 Task: Change the invitee language to Spanish.
Action: Mouse moved to (119, 140)
Screenshot: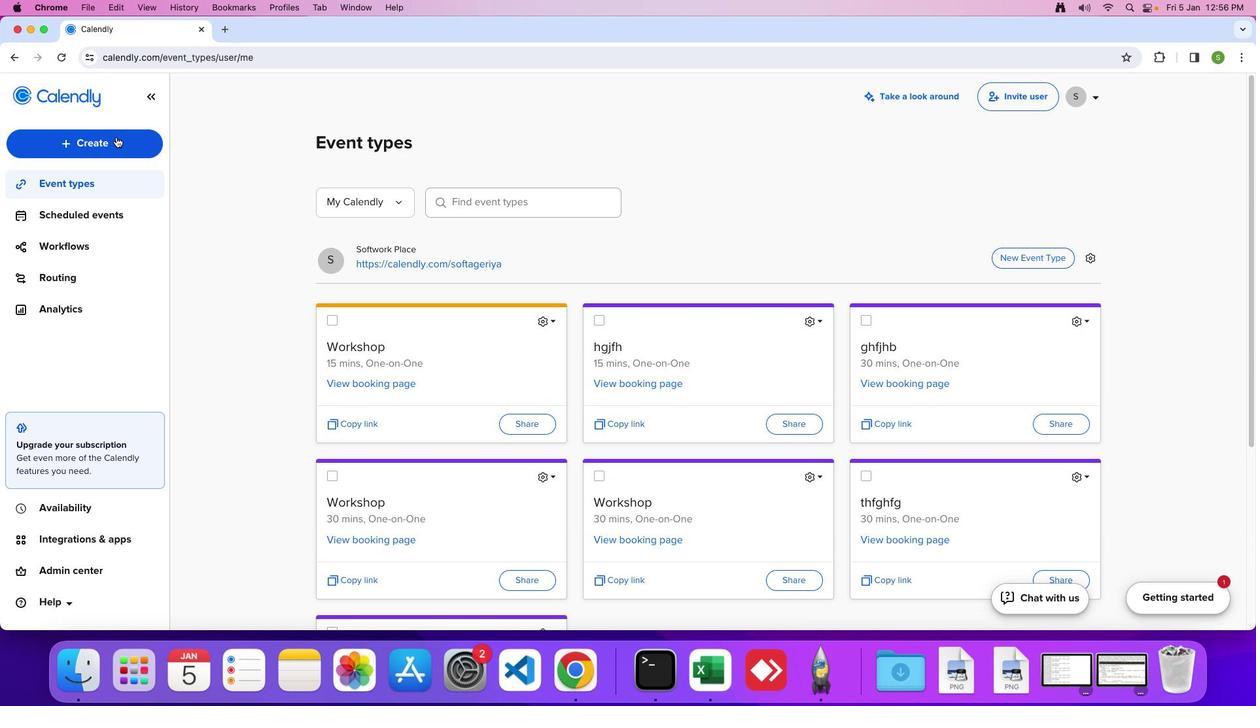 
Action: Mouse pressed left at (119, 140)
Screenshot: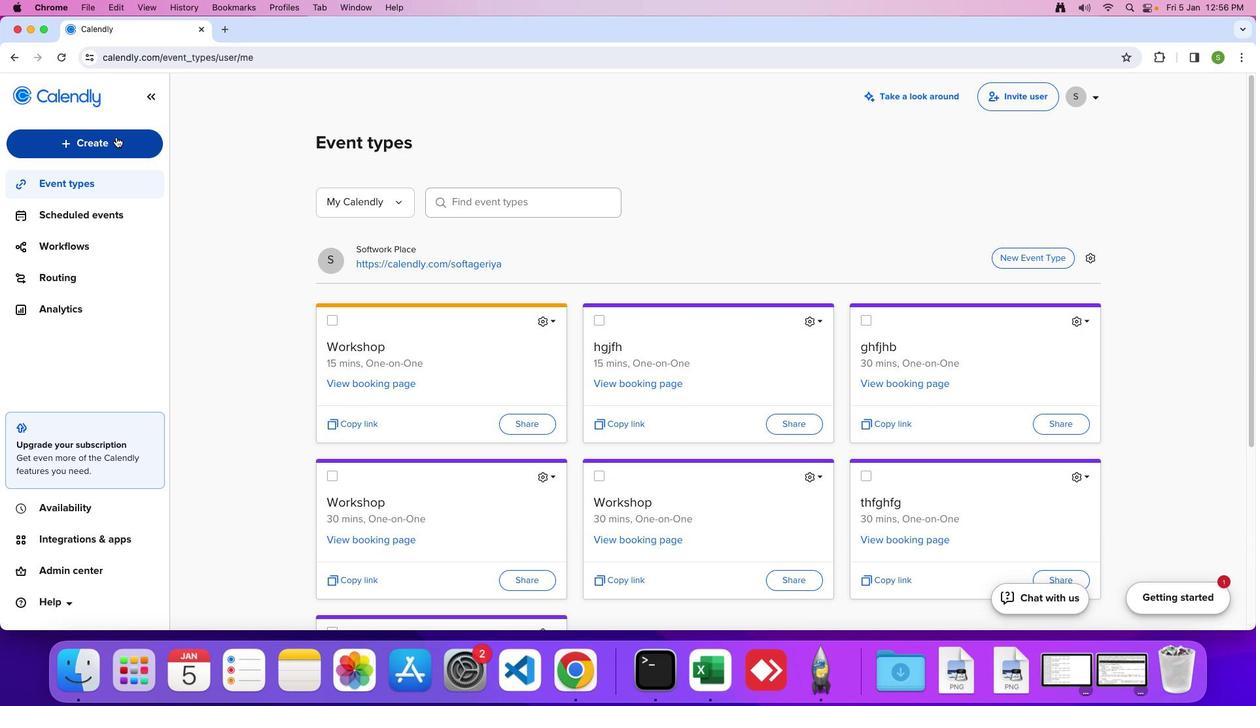 
Action: Mouse moved to (109, 306)
Screenshot: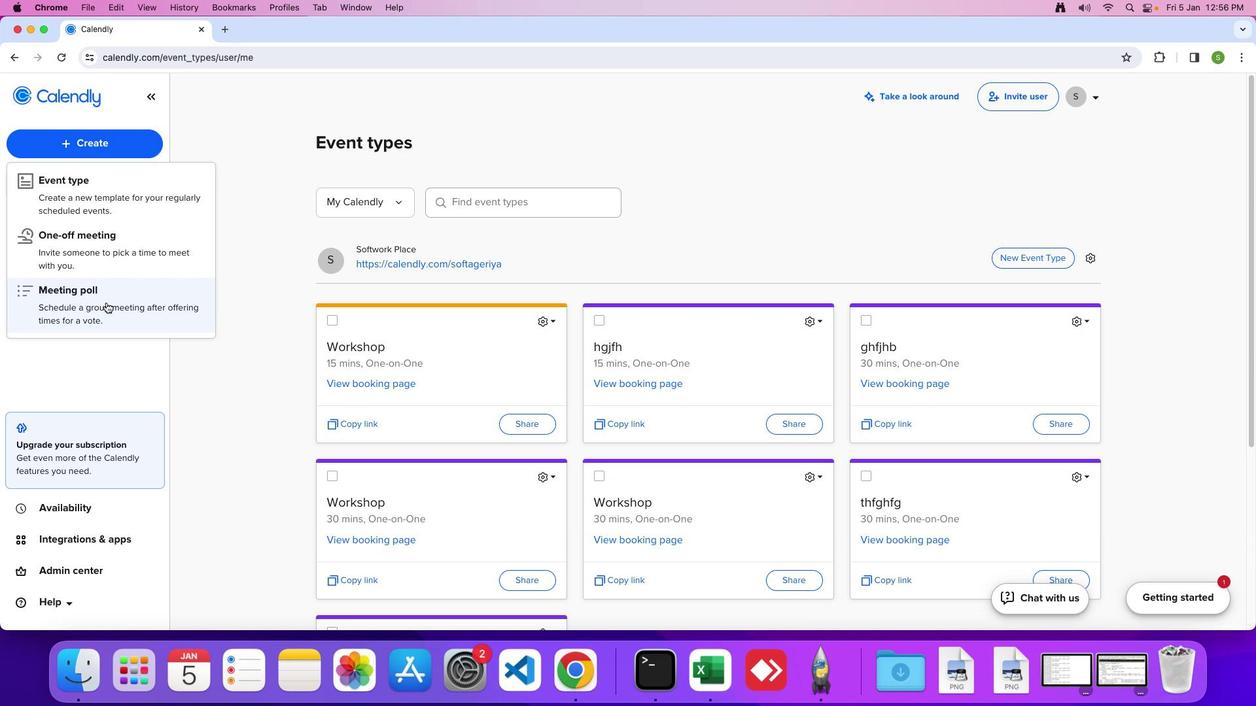 
Action: Mouse pressed left at (109, 306)
Screenshot: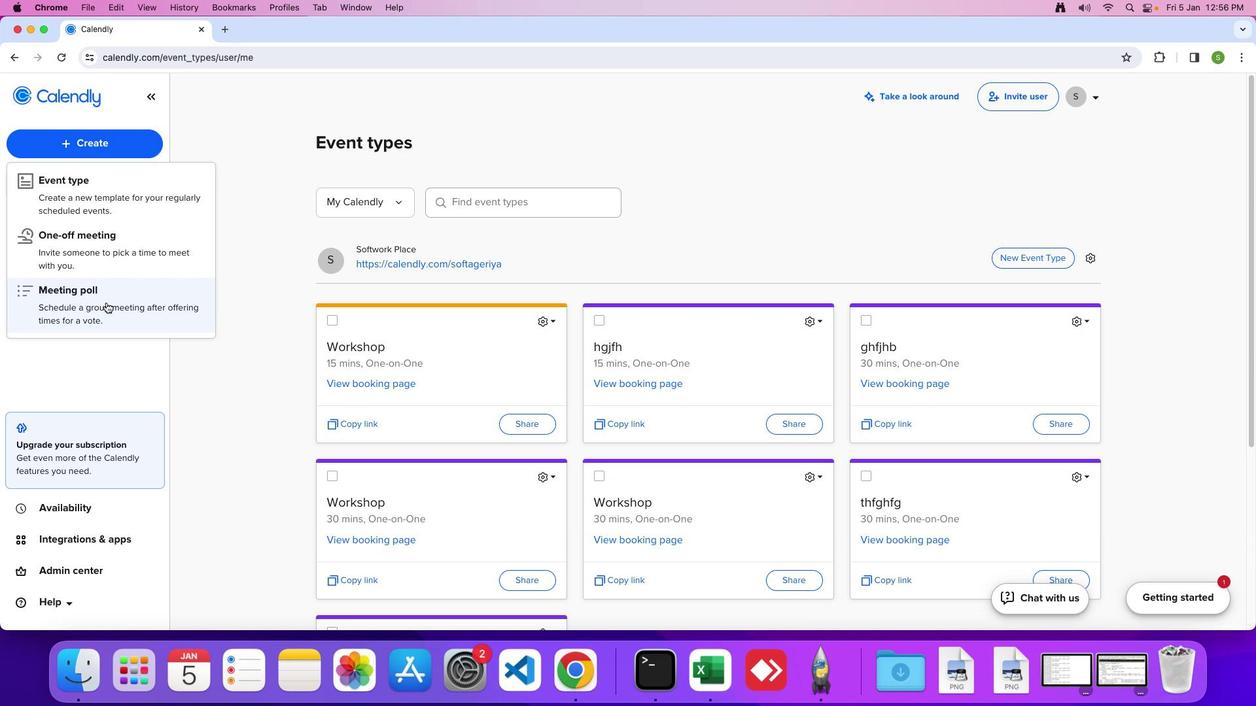 
Action: Mouse moved to (1047, 221)
Screenshot: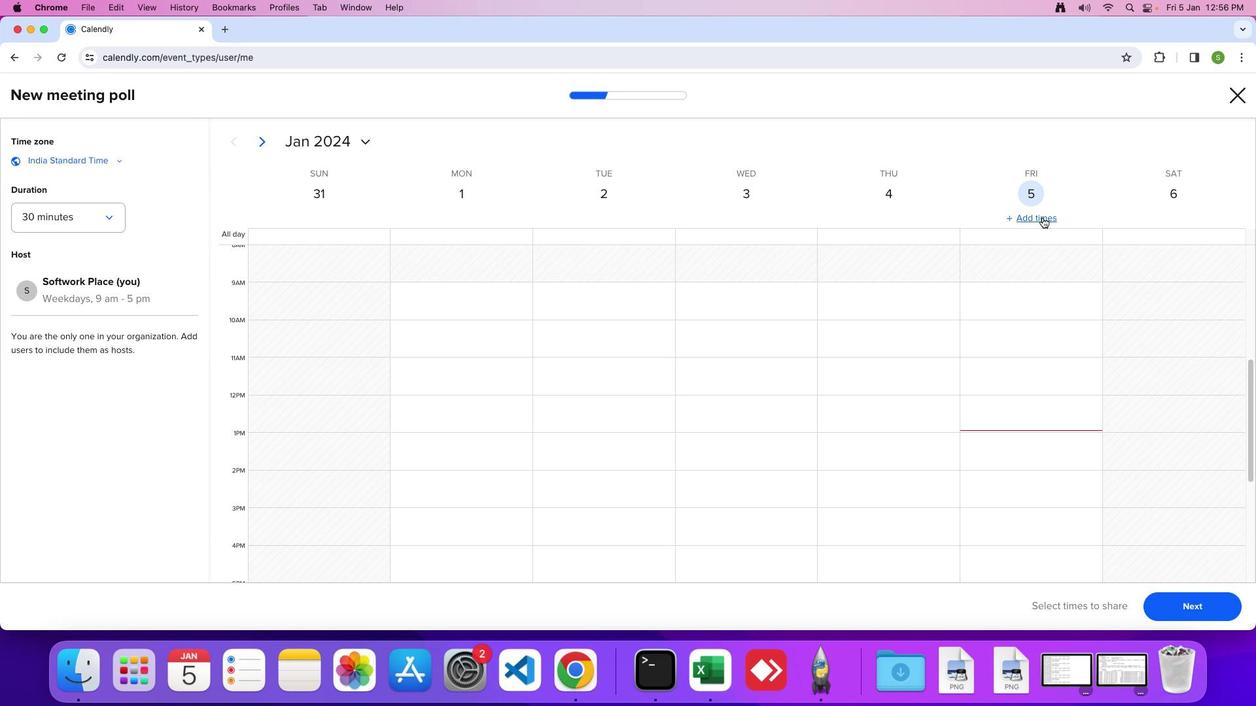 
Action: Mouse pressed left at (1047, 221)
Screenshot: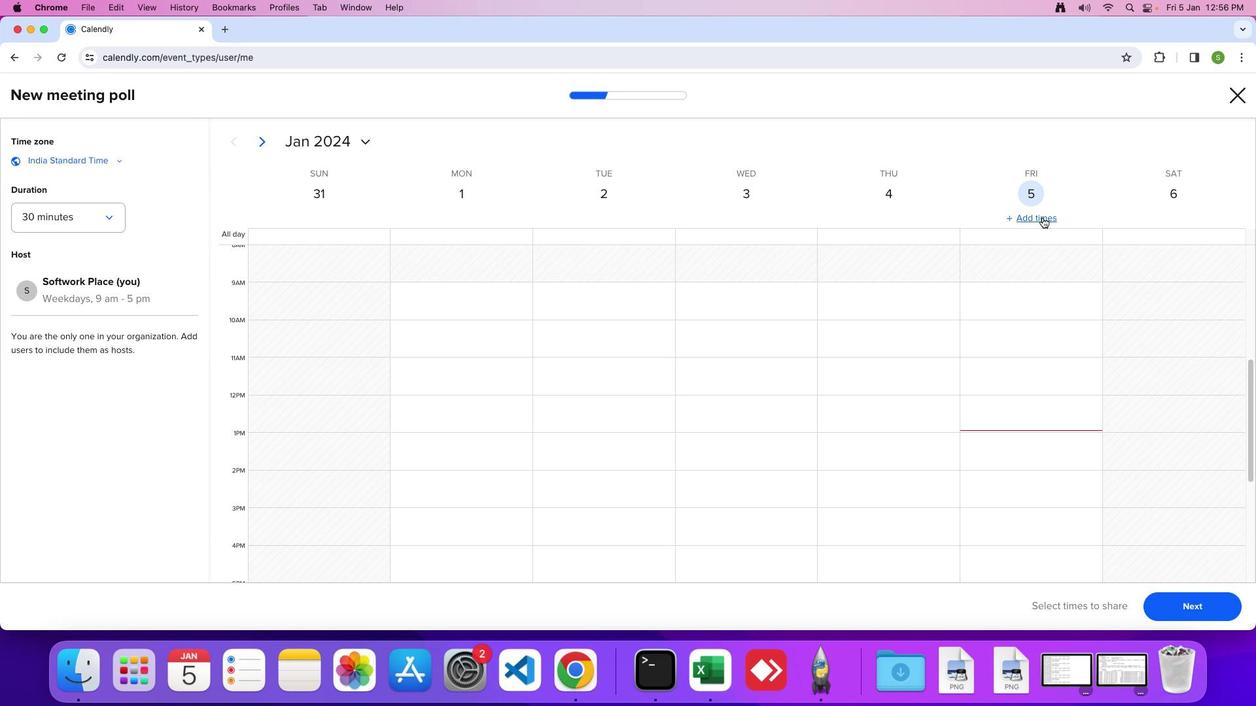 
Action: Mouse moved to (1170, 614)
Screenshot: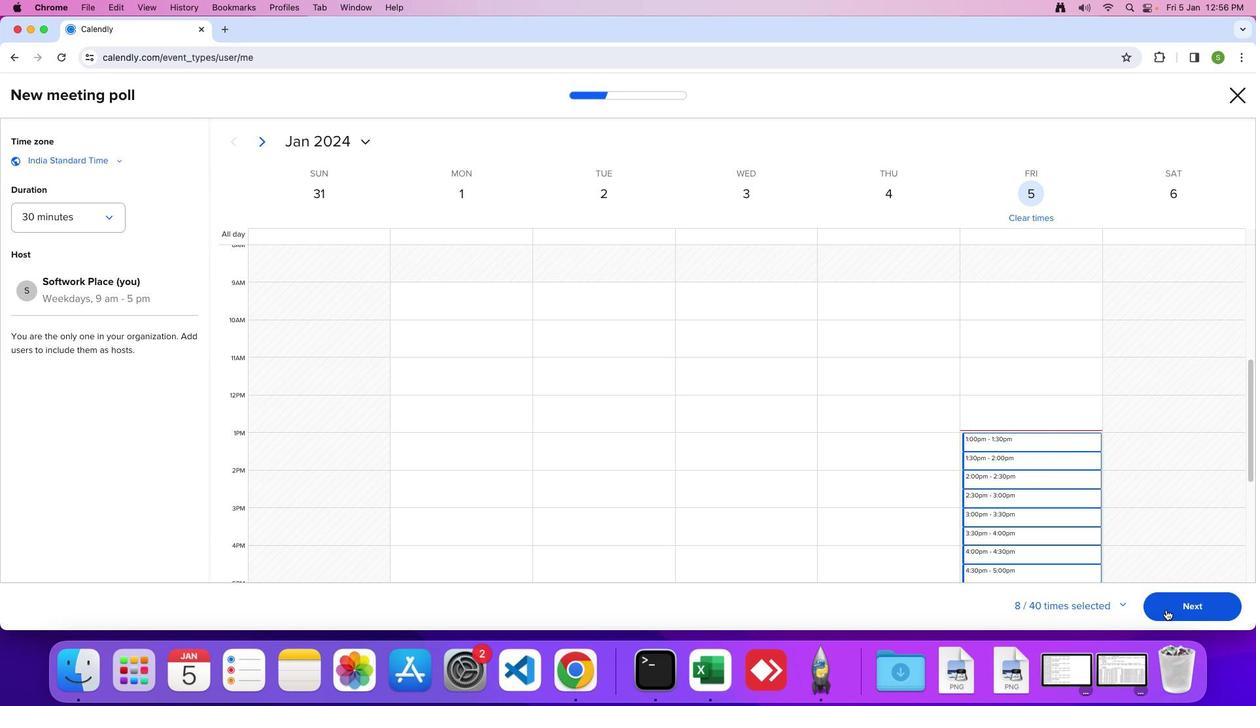 
Action: Mouse pressed left at (1170, 614)
Screenshot: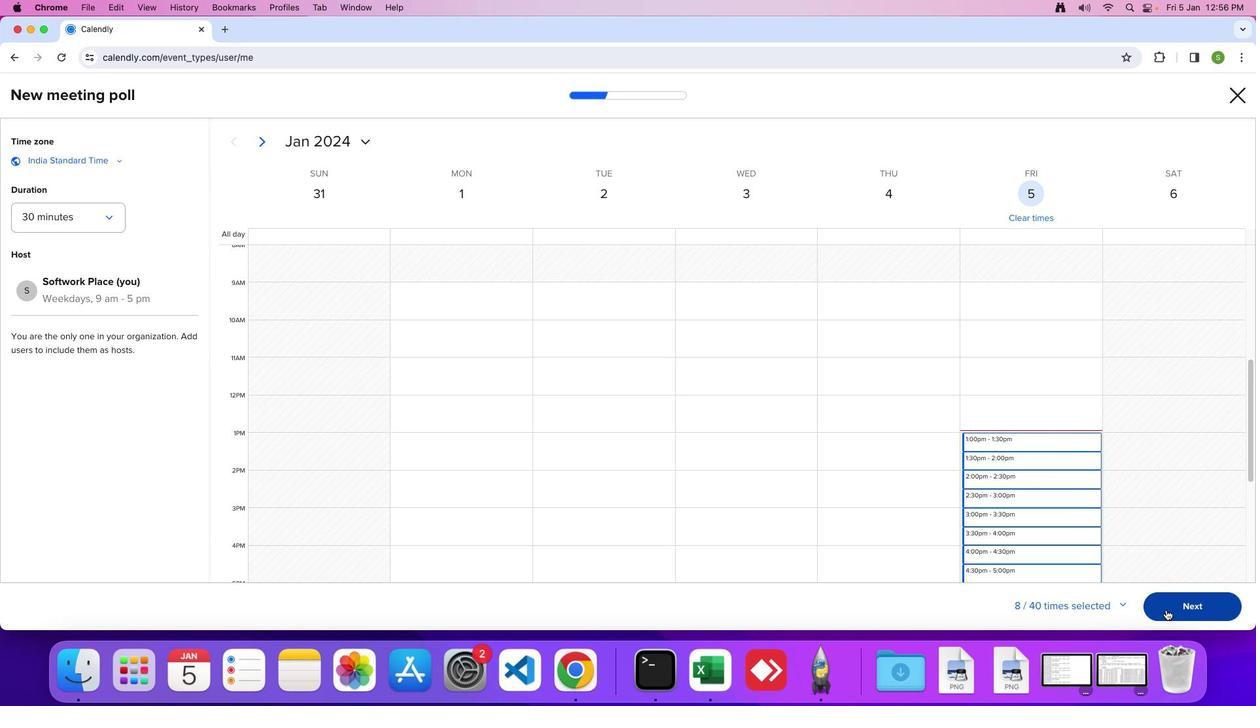 
Action: Mouse moved to (875, 459)
Screenshot: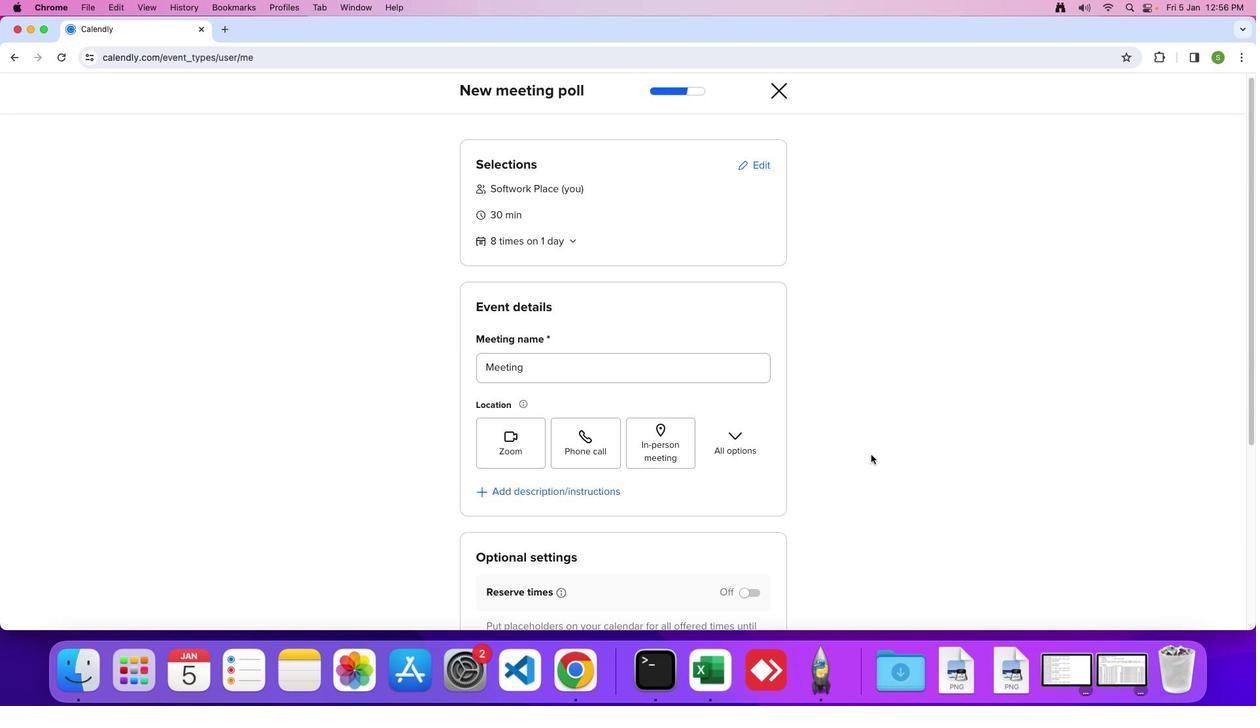 
Action: Mouse scrolled (875, 459) with delta (3, 3)
Screenshot: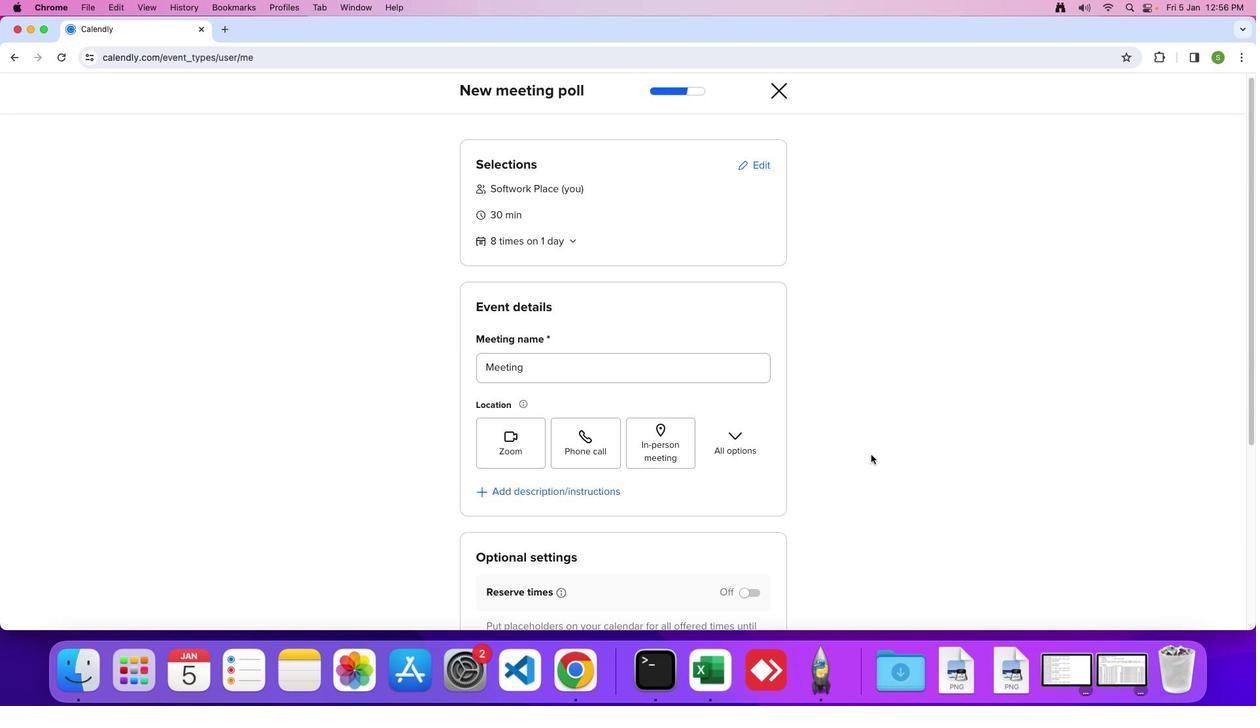 
Action: Mouse moved to (875, 459)
Screenshot: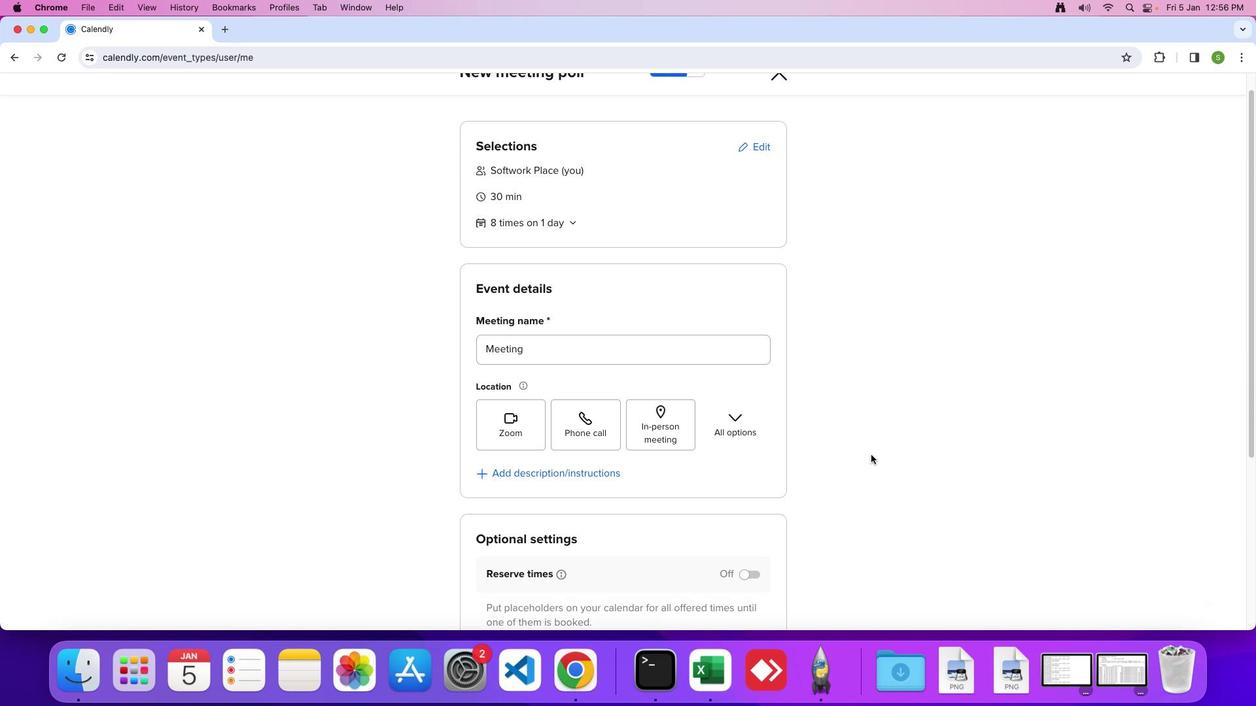 
Action: Mouse scrolled (875, 459) with delta (3, 3)
Screenshot: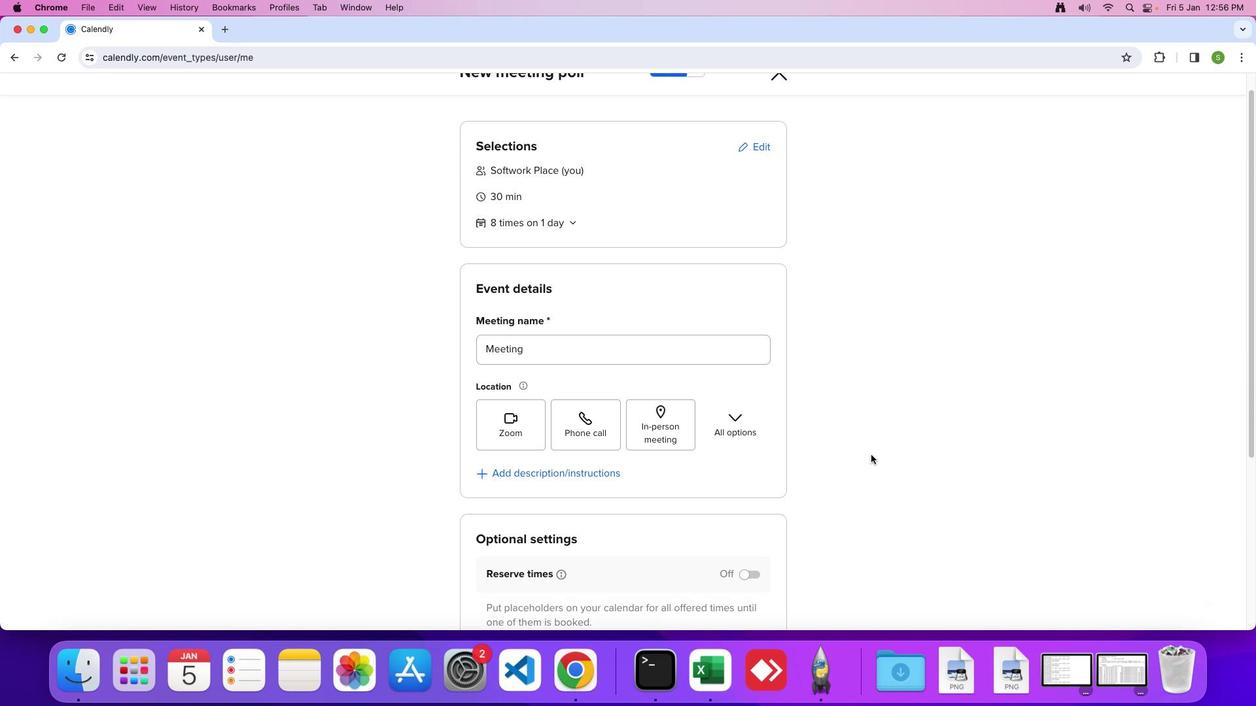 
Action: Mouse scrolled (875, 459) with delta (3, 1)
Screenshot: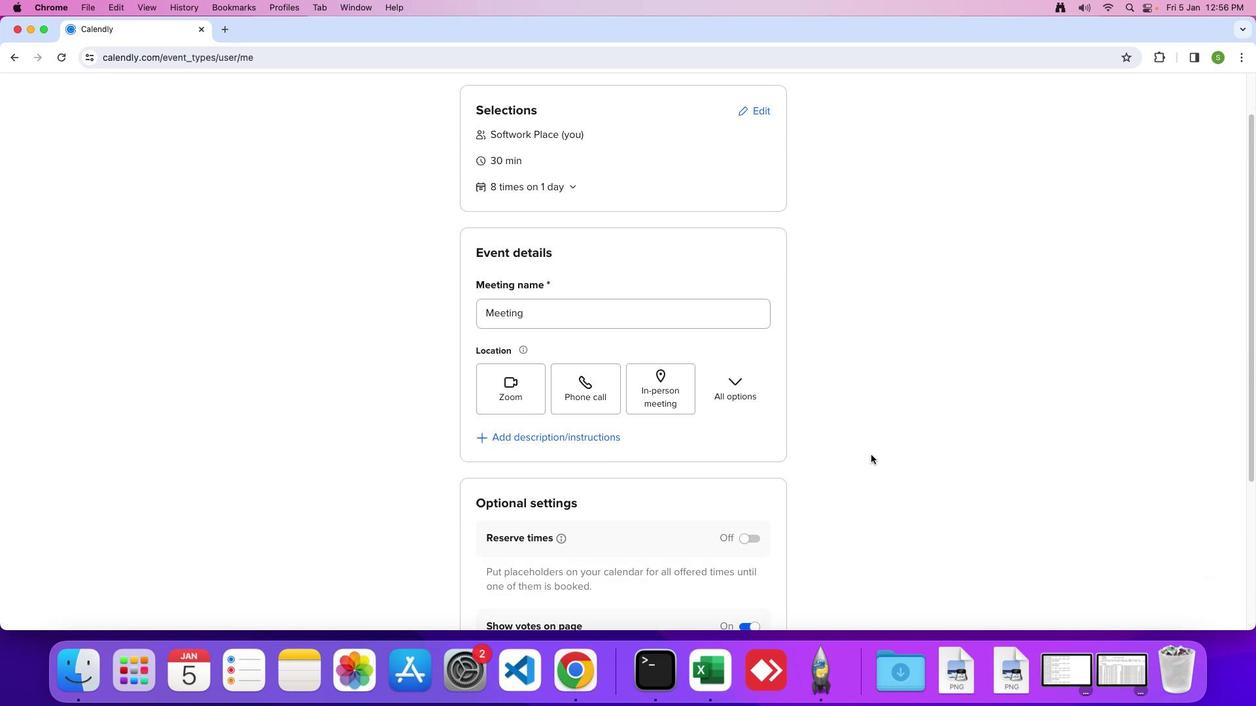 
Action: Mouse scrolled (875, 459) with delta (3, 3)
Screenshot: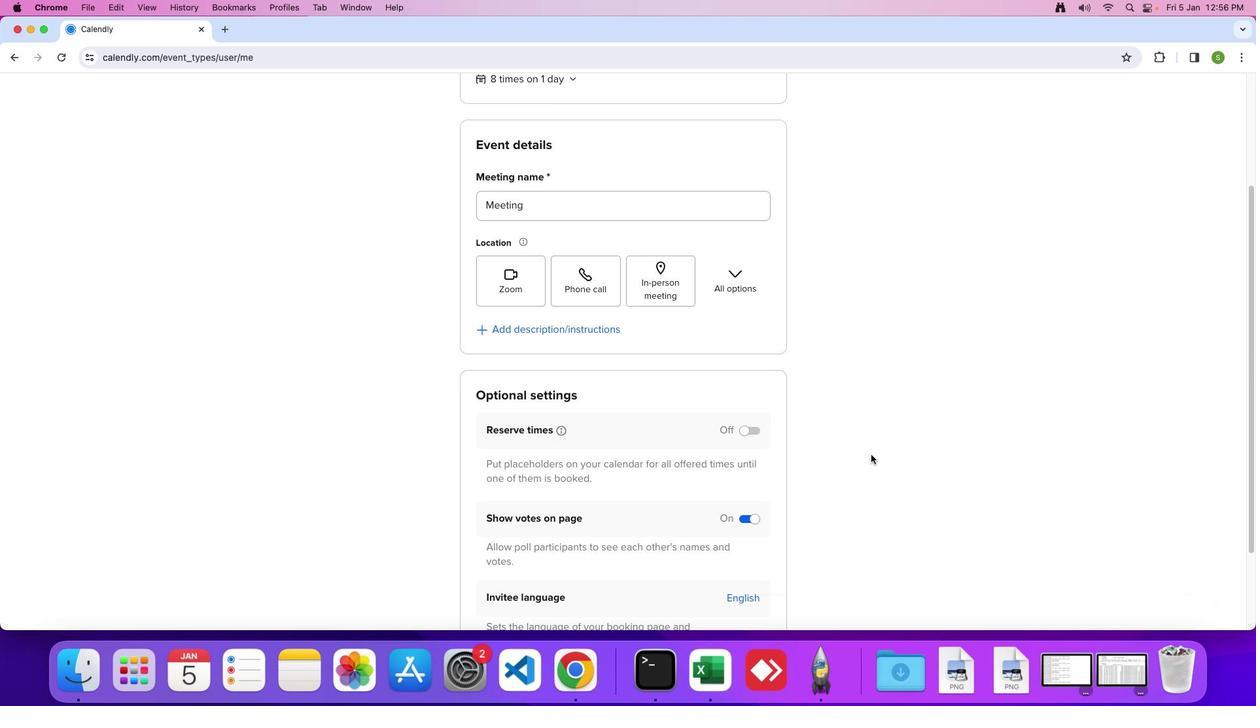 
Action: Mouse scrolled (875, 459) with delta (3, 3)
Screenshot: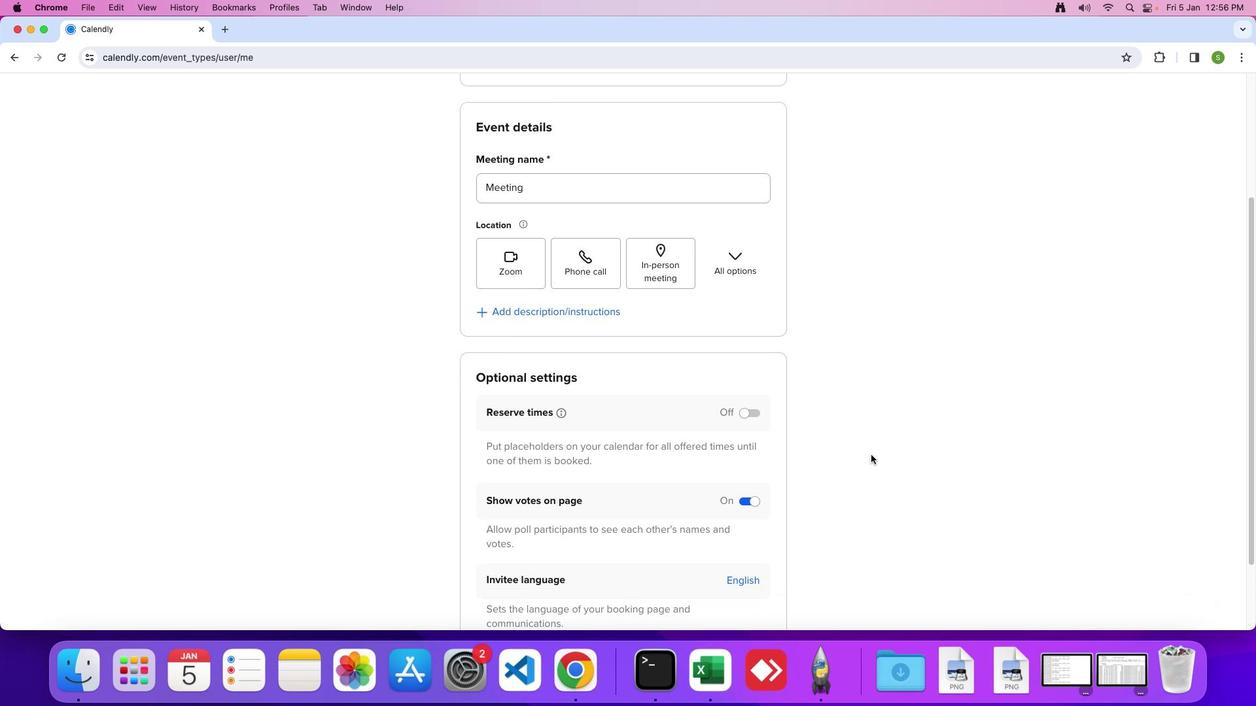 
Action: Mouse scrolled (875, 459) with delta (3, 1)
Screenshot: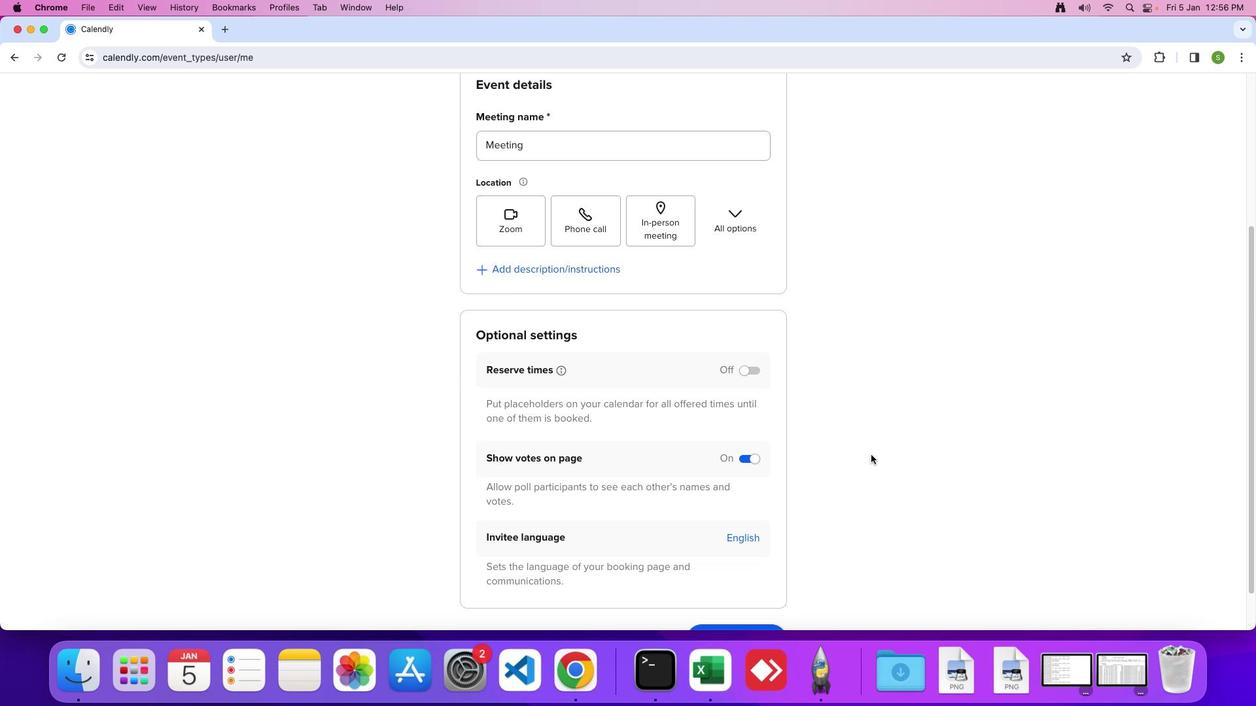 
Action: Mouse scrolled (875, 459) with delta (3, 0)
Screenshot: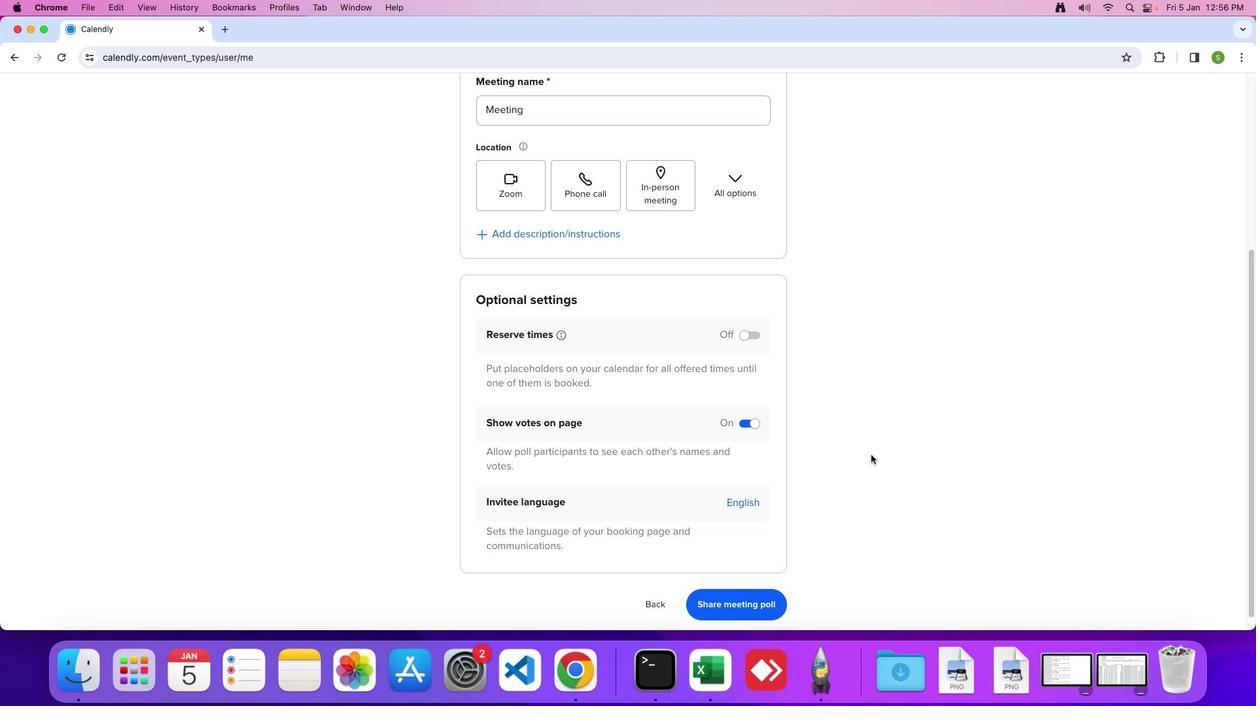 
Action: Mouse moved to (759, 492)
Screenshot: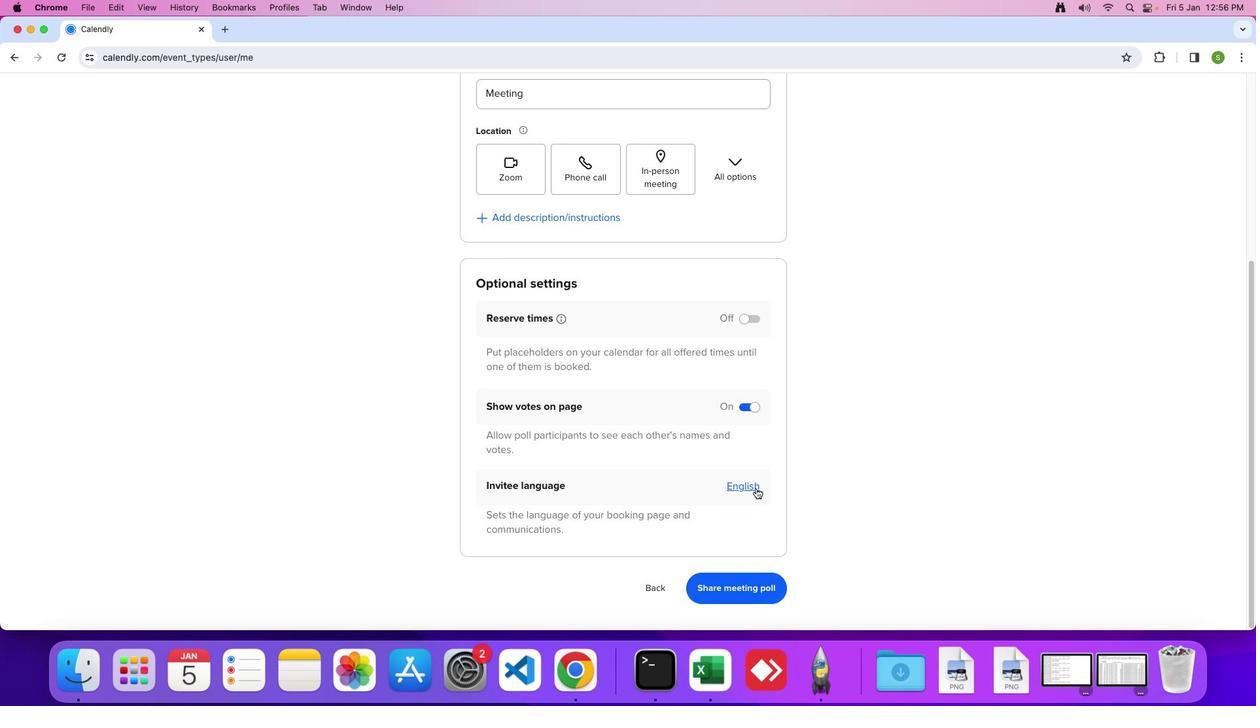 
Action: Mouse pressed left at (759, 492)
Screenshot: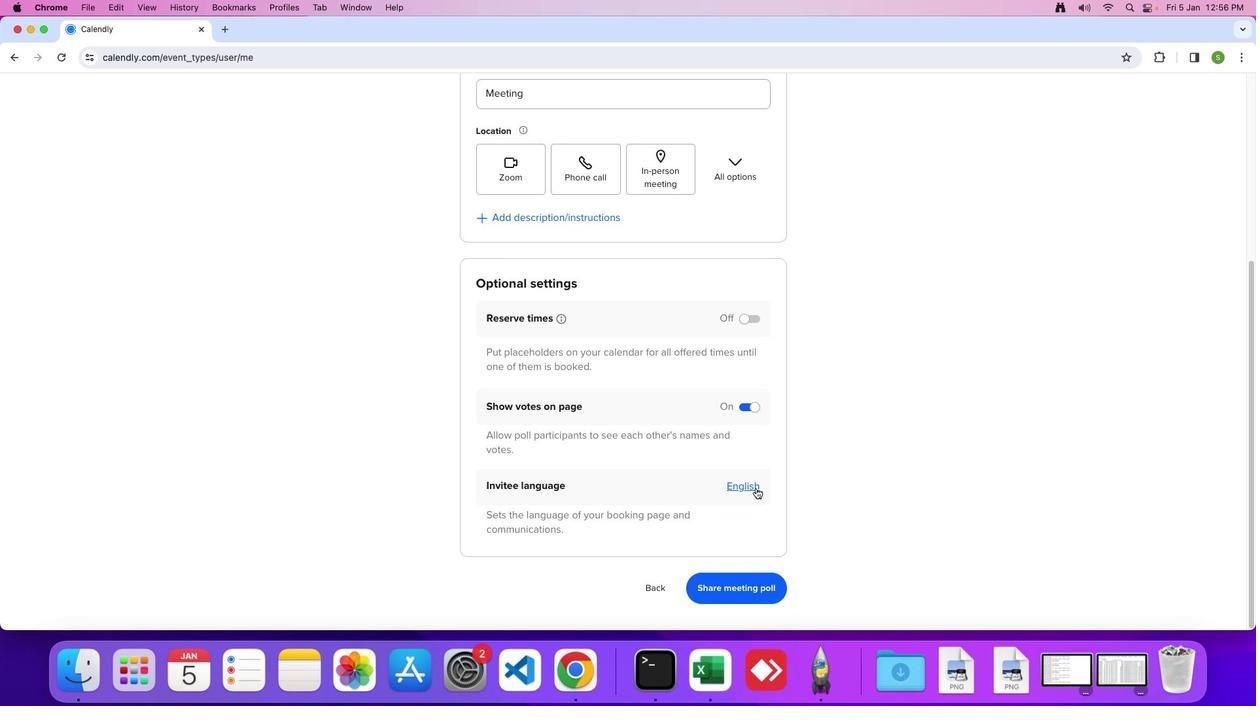 
Action: Mouse moved to (498, 551)
Screenshot: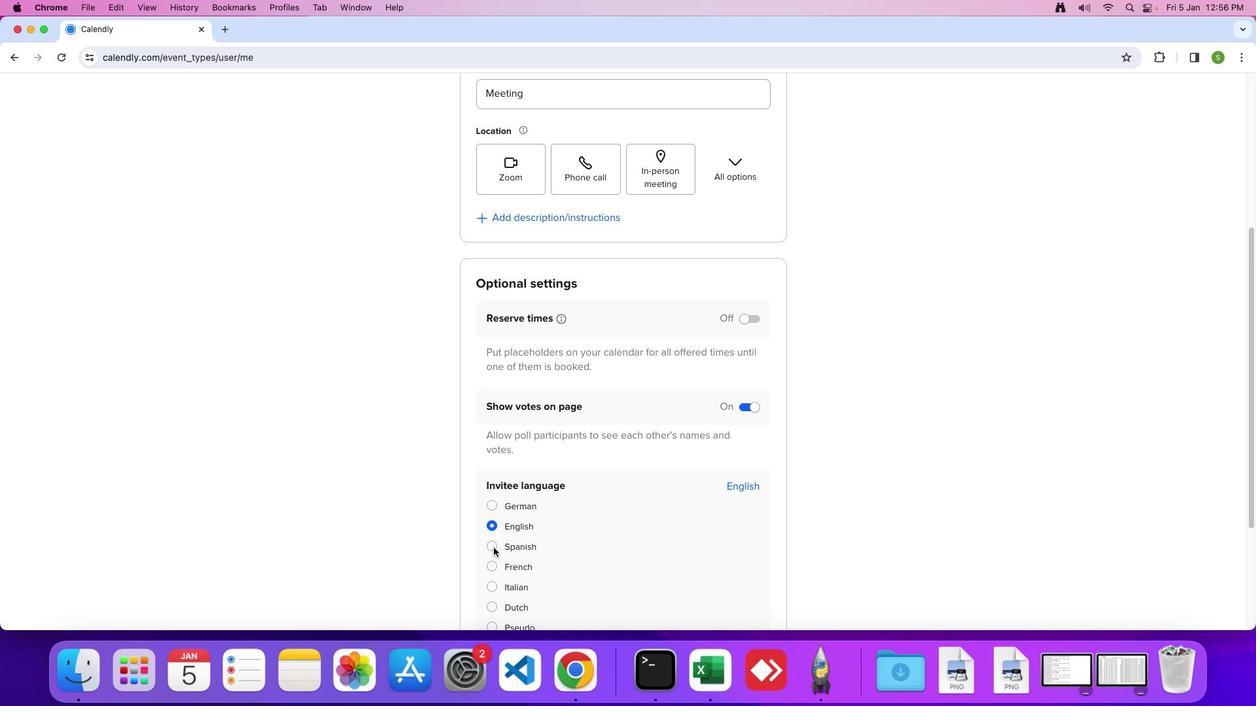 
Action: Mouse pressed left at (498, 551)
Screenshot: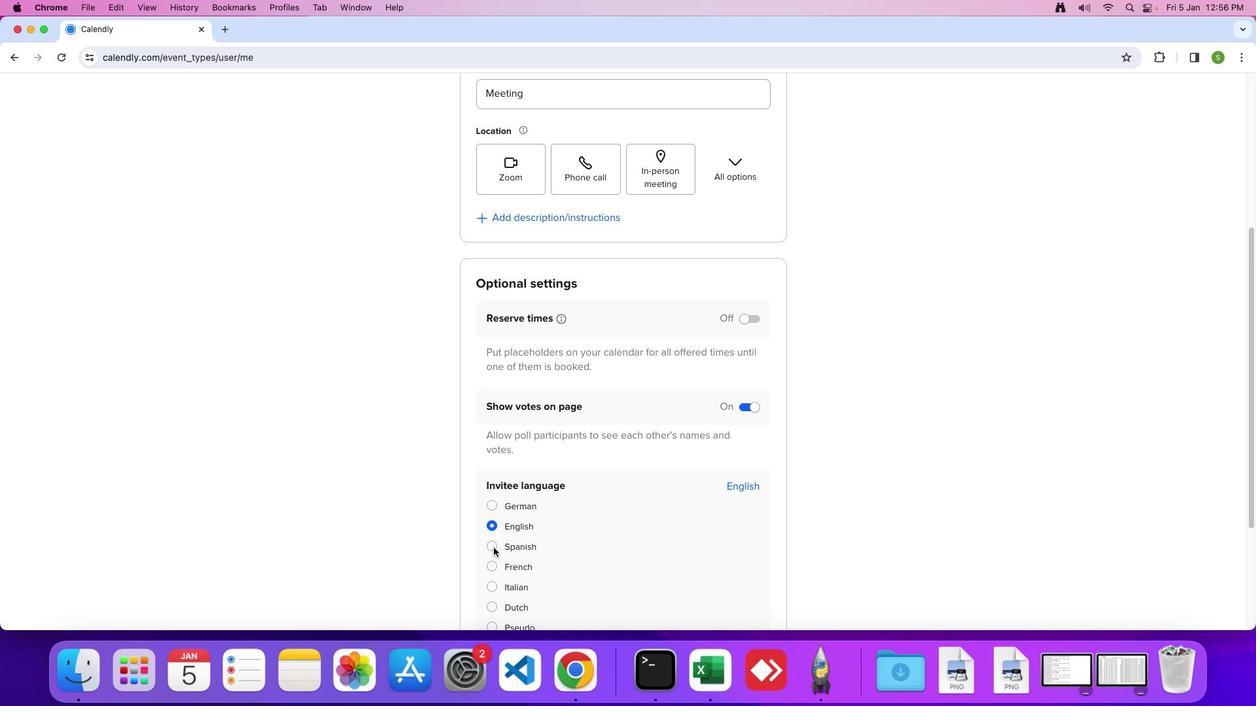 
Action: Mouse moved to (494, 553)
Screenshot: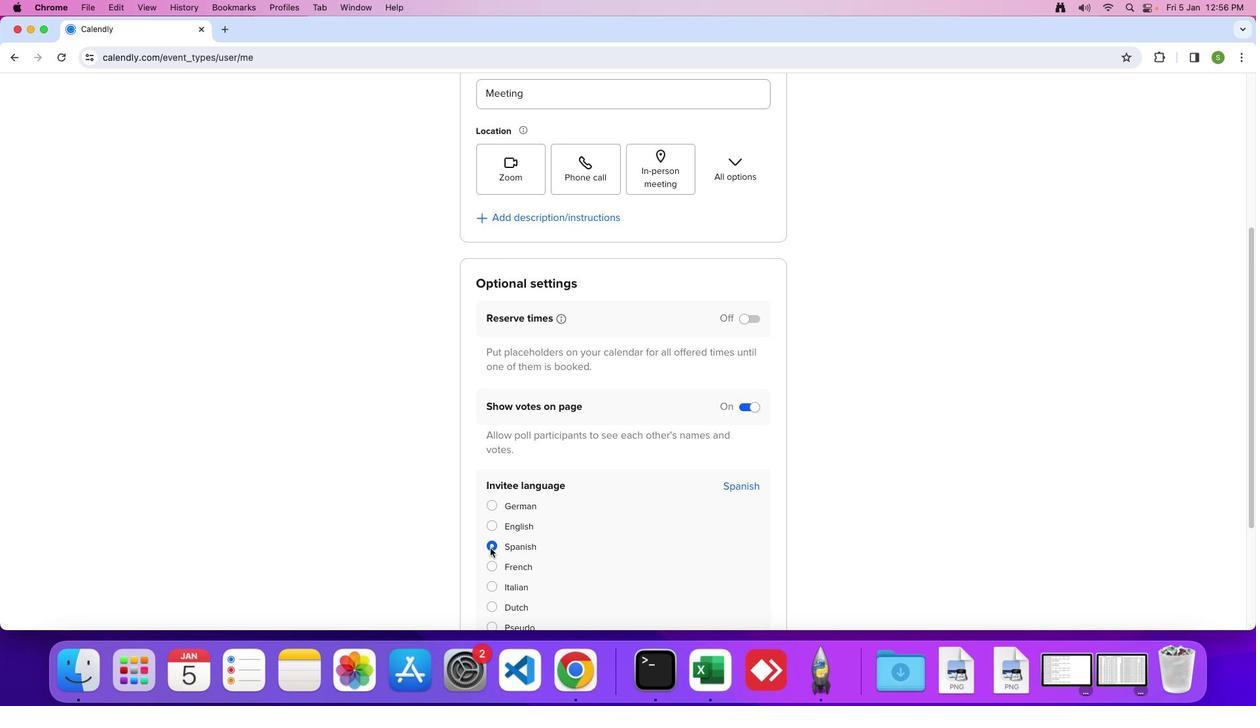 
